 Task: Open Card Card0000000171 in Board Board0000000043 in Workspace WS0000000015 in Trello. Add Member Email0000000059 to Card Card0000000171 in Board Board0000000043 in Workspace WS0000000015 in Trello. Add Orange Label titled Label0000000171 to Card Card0000000171 in Board Board0000000043 in Workspace WS0000000015 in Trello. Add Checklist CL0000000171 to Card Card0000000171 in Board Board0000000043 in Workspace WS0000000015 in Trello. Add Dates with Start Date as Jun 01 2023 and Due Date as Jun 30 2023 to Card Card0000000171 in Board Board0000000043 in Workspace WS0000000015 in Trello
Action: Mouse moved to (353, 414)
Screenshot: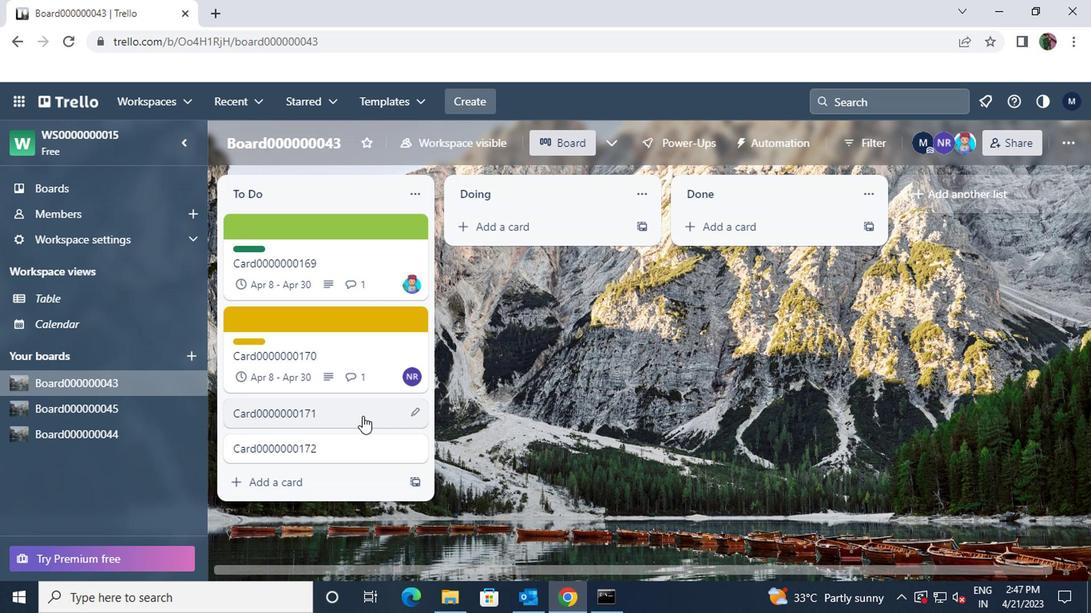 
Action: Mouse pressed left at (353, 414)
Screenshot: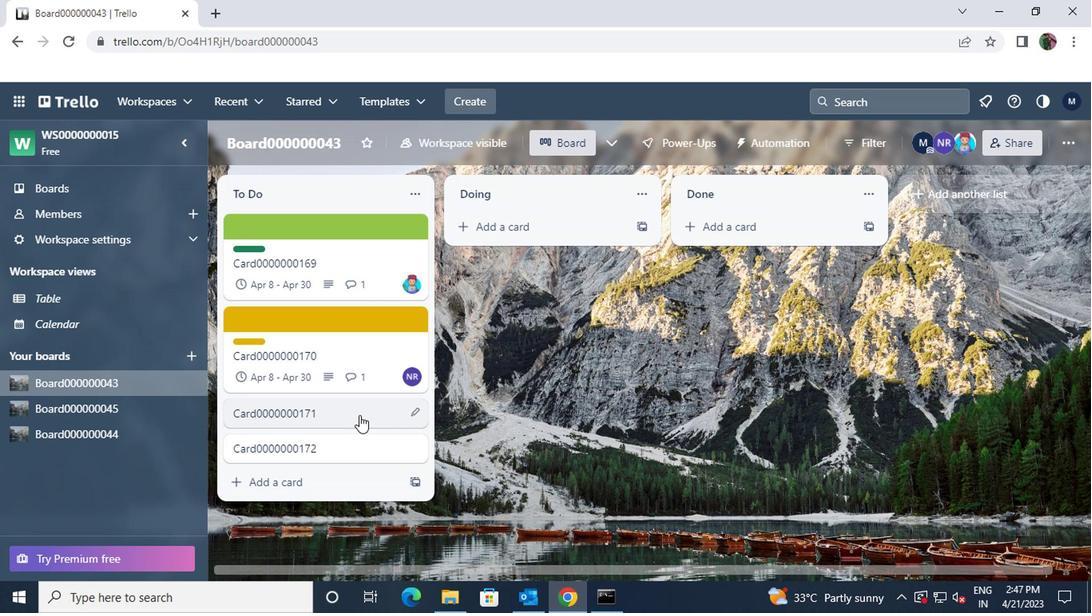 
Action: Mouse moved to (713, 236)
Screenshot: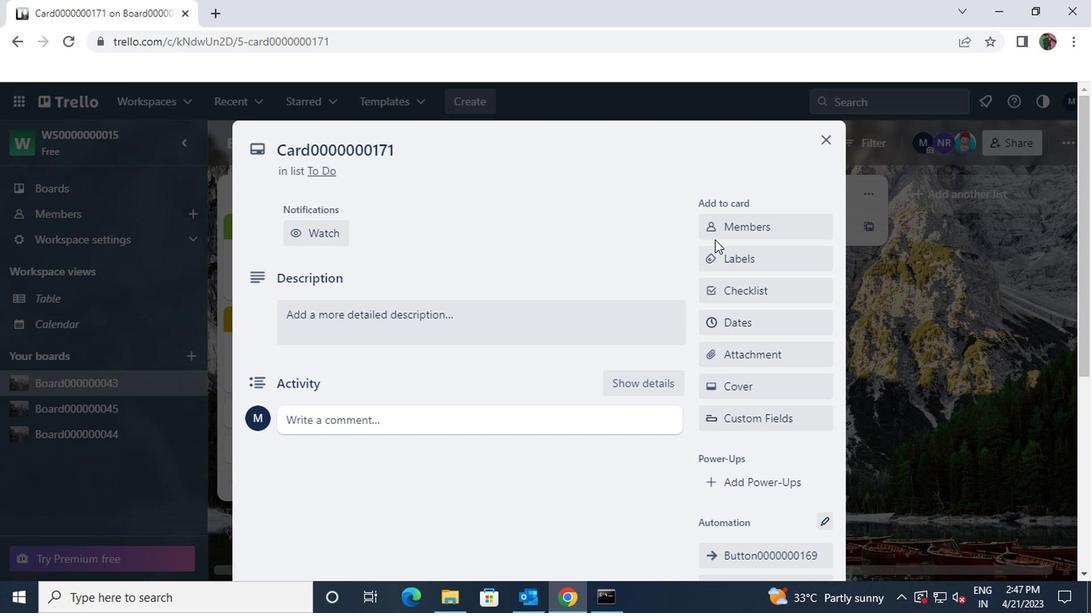 
Action: Mouse pressed left at (713, 236)
Screenshot: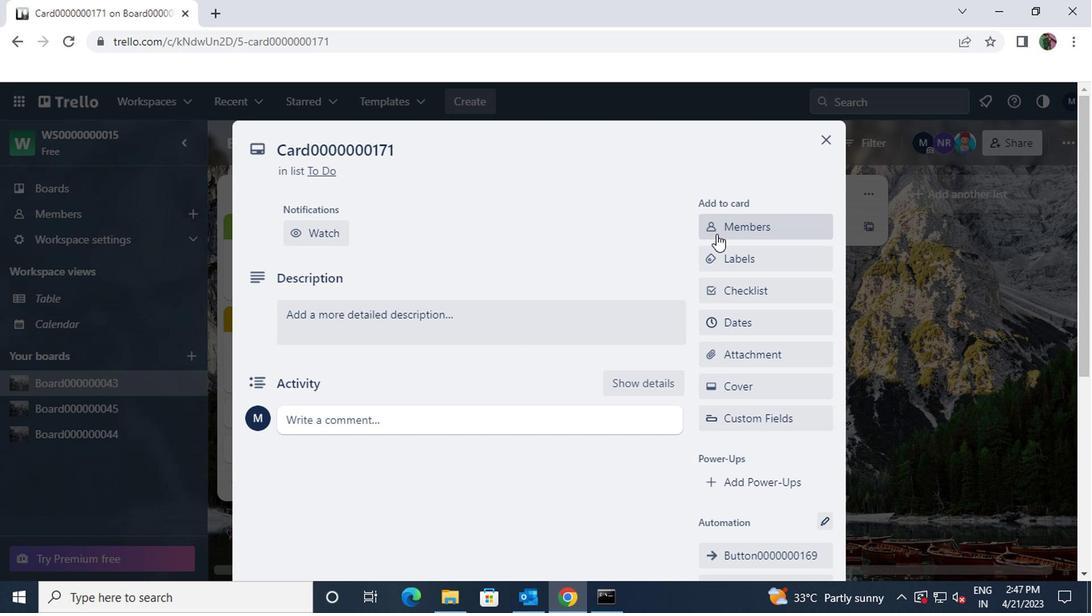
Action: Key pressed ayush98111<Key.shift>@GMAIL.COM
Screenshot: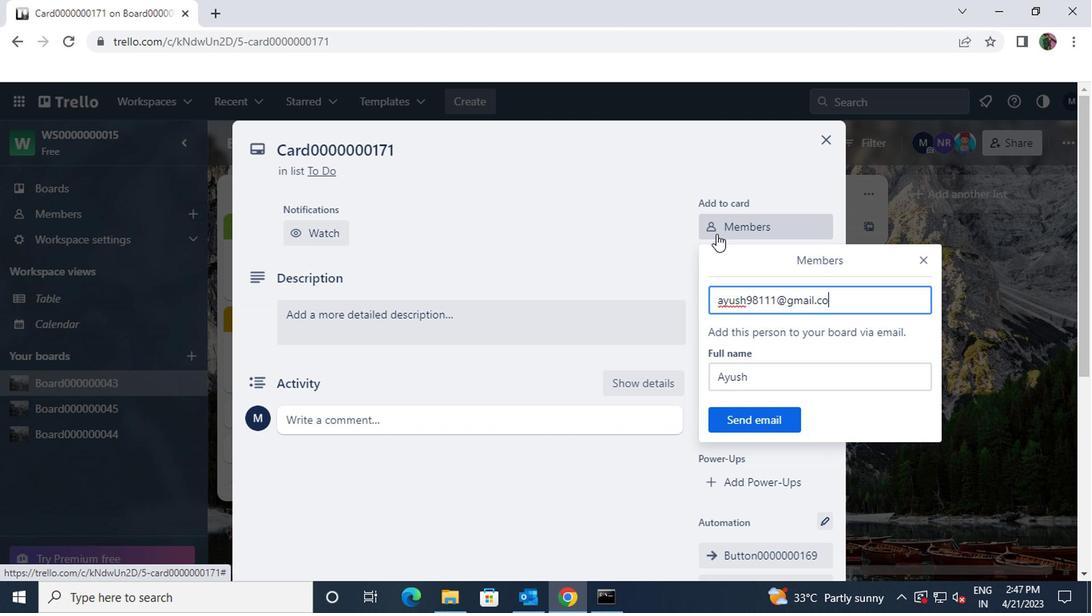 
Action: Mouse moved to (756, 418)
Screenshot: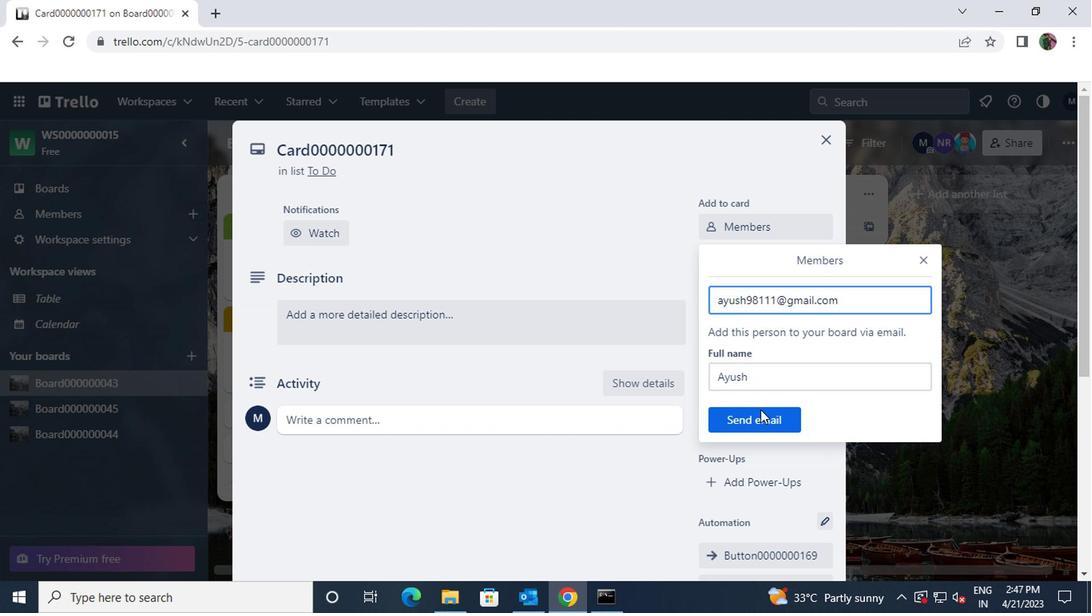 
Action: Mouse pressed left at (756, 418)
Screenshot: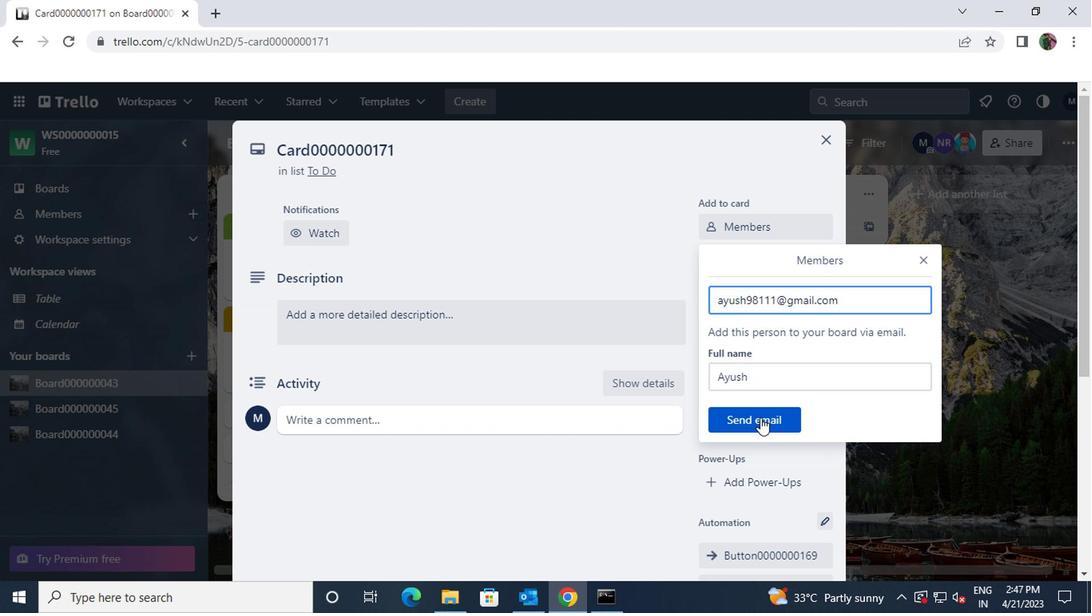 
Action: Mouse moved to (743, 271)
Screenshot: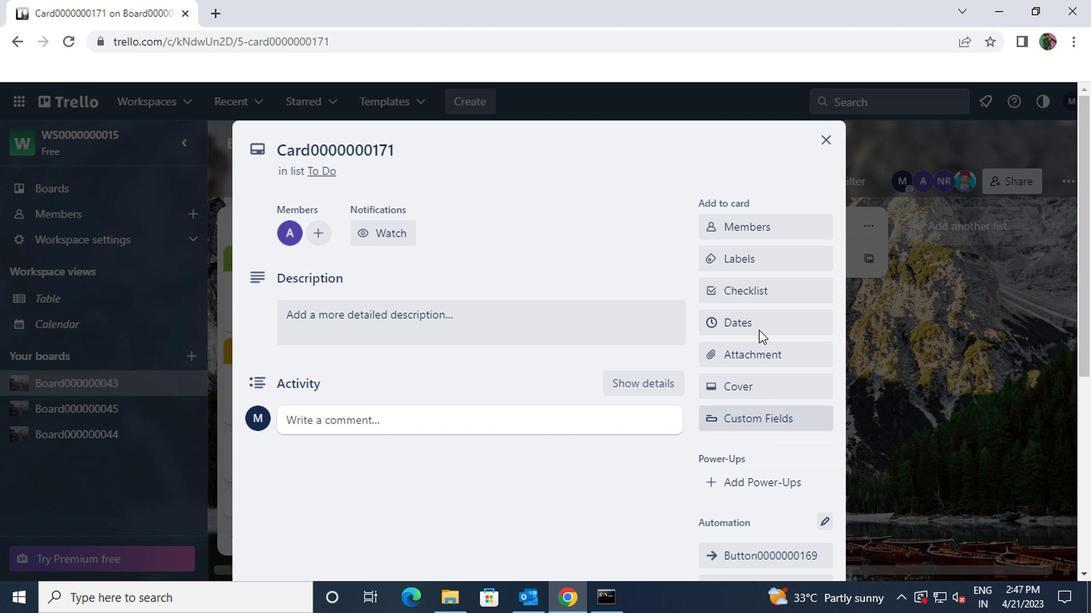 
Action: Mouse pressed left at (743, 271)
Screenshot: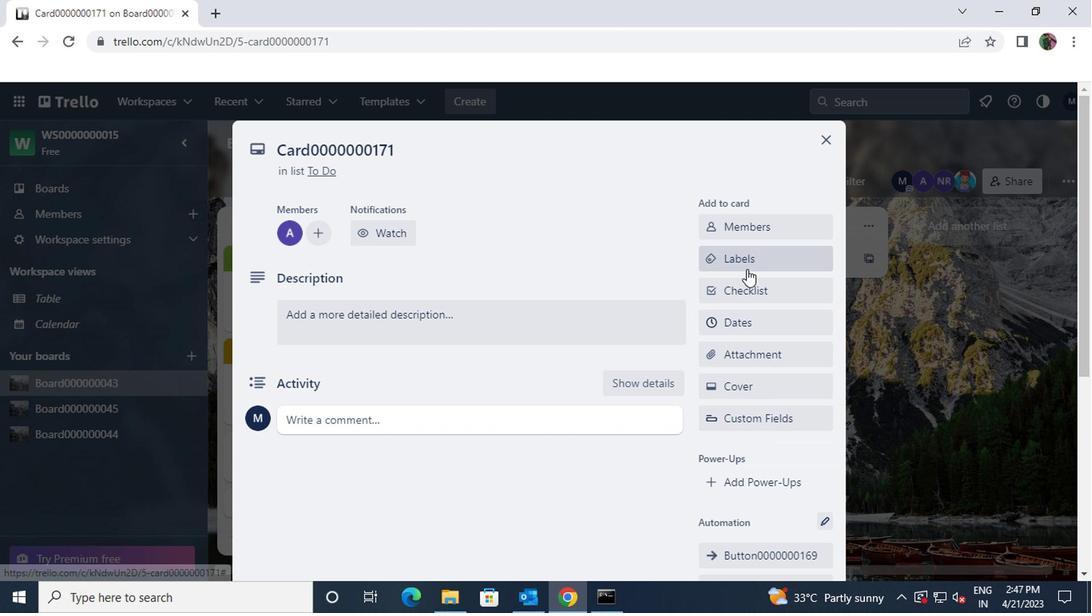 
Action: Mouse moved to (787, 475)
Screenshot: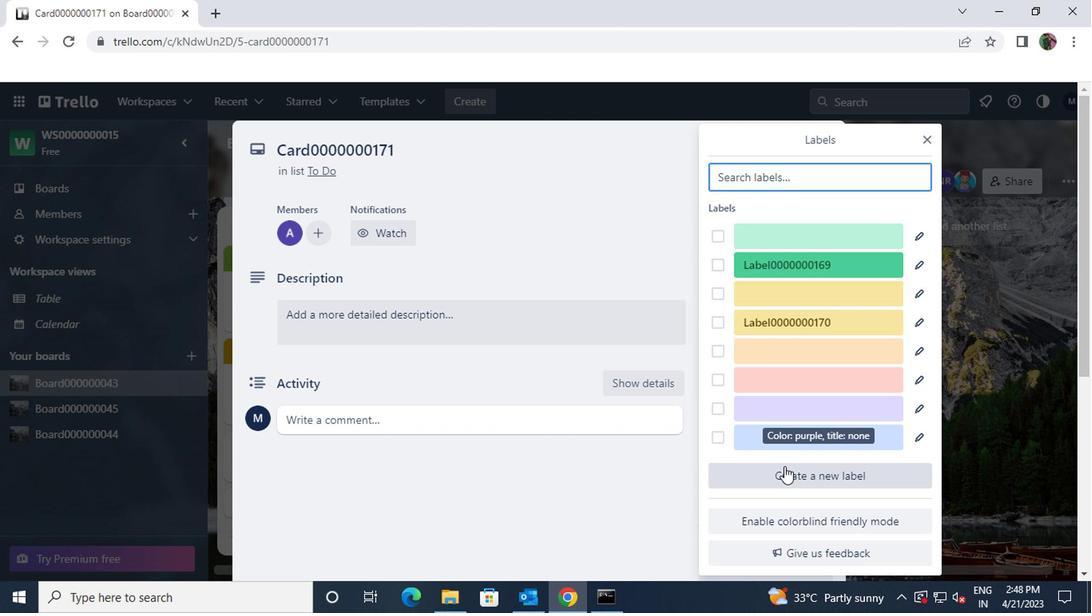 
Action: Mouse pressed left at (787, 475)
Screenshot: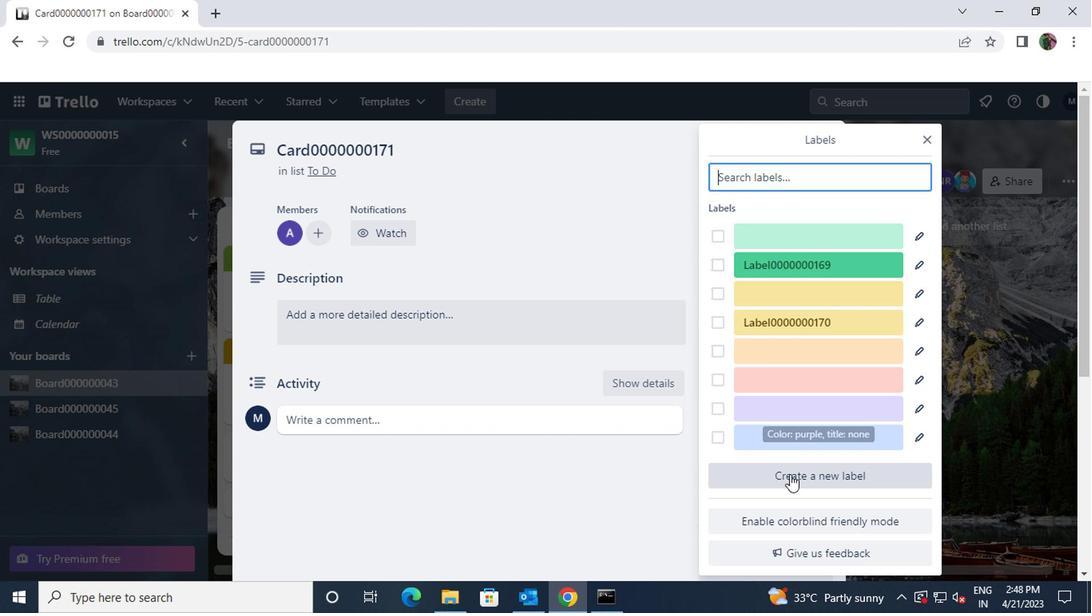 
Action: Mouse moved to (736, 282)
Screenshot: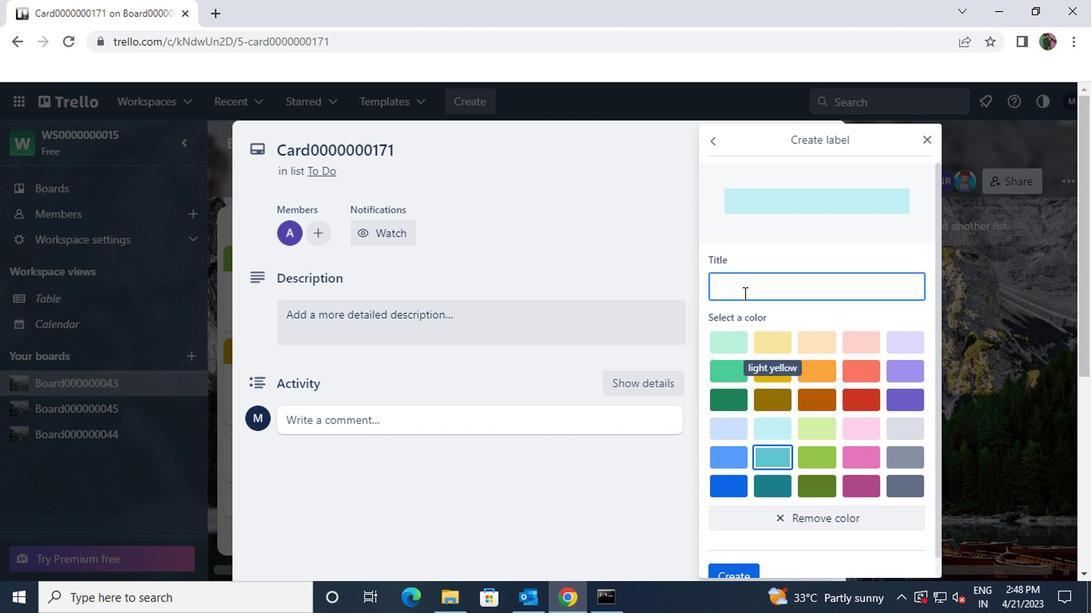 
Action: Mouse pressed left at (736, 282)
Screenshot: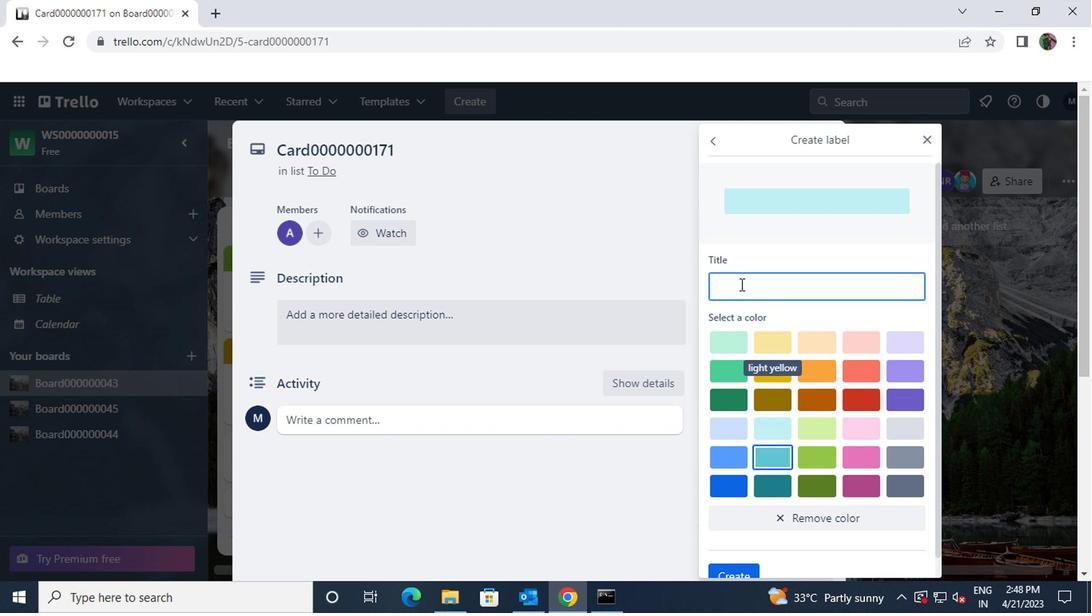 
Action: Key pressed <Key.shift>LABEL0000000171
Screenshot: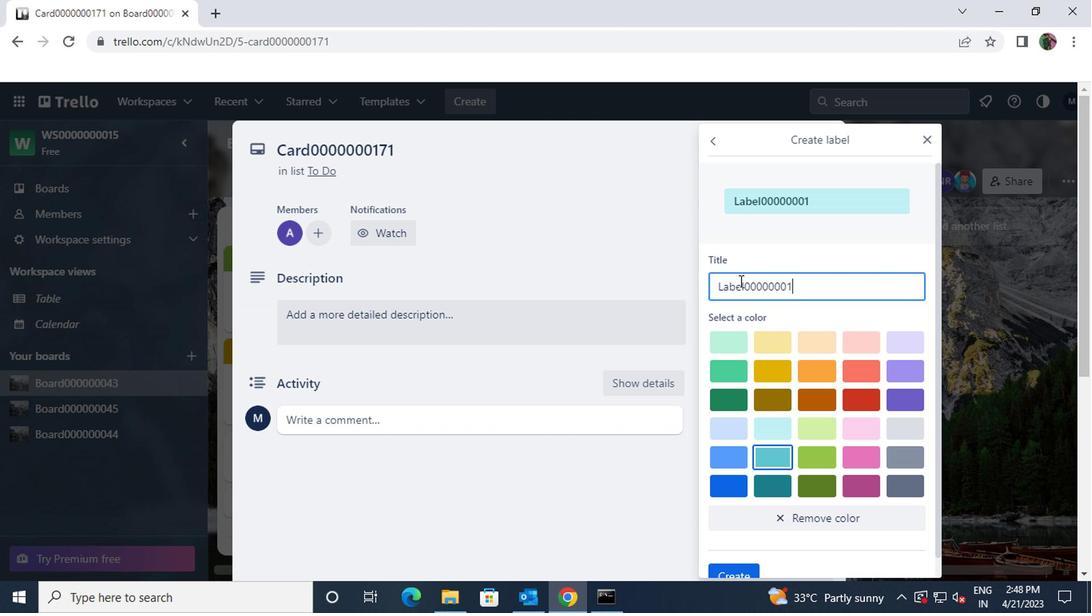 
Action: Mouse moved to (801, 371)
Screenshot: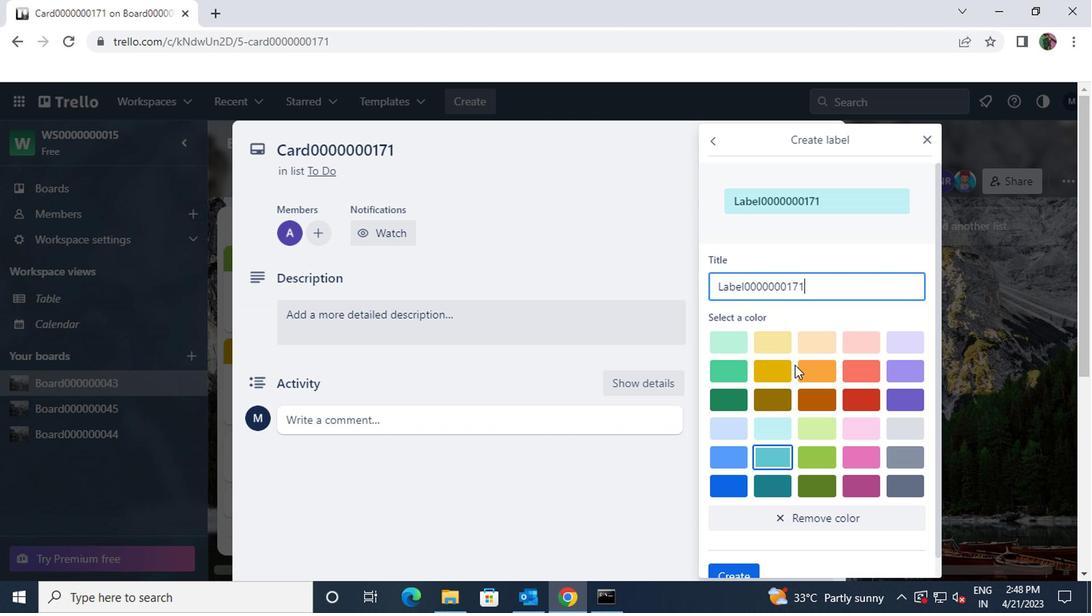 
Action: Mouse pressed left at (801, 371)
Screenshot: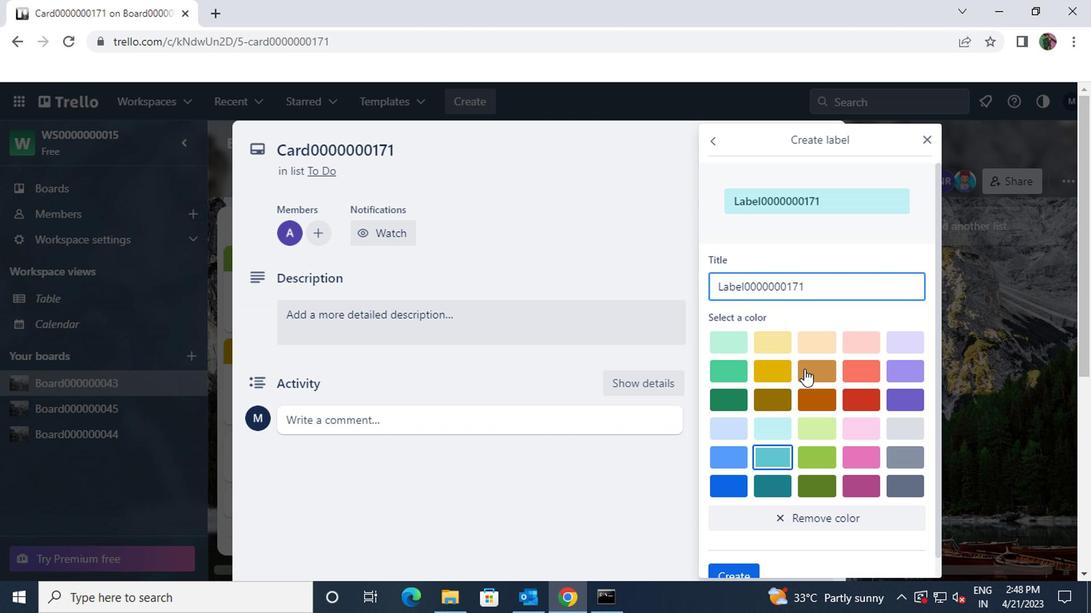 
Action: Mouse scrolled (801, 370) with delta (0, 0)
Screenshot: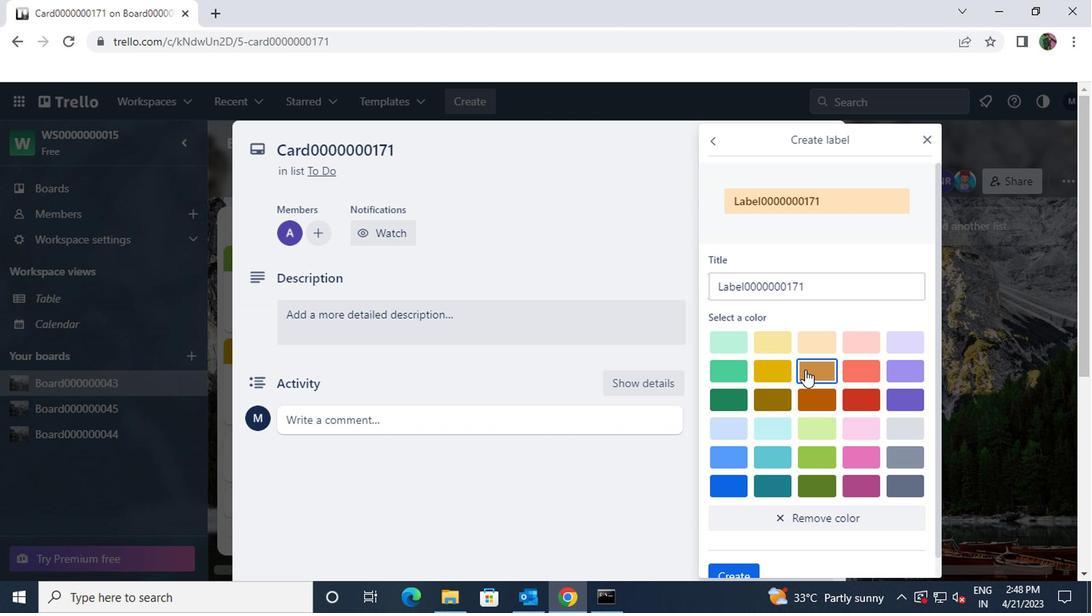 
Action: Mouse scrolled (801, 370) with delta (0, 0)
Screenshot: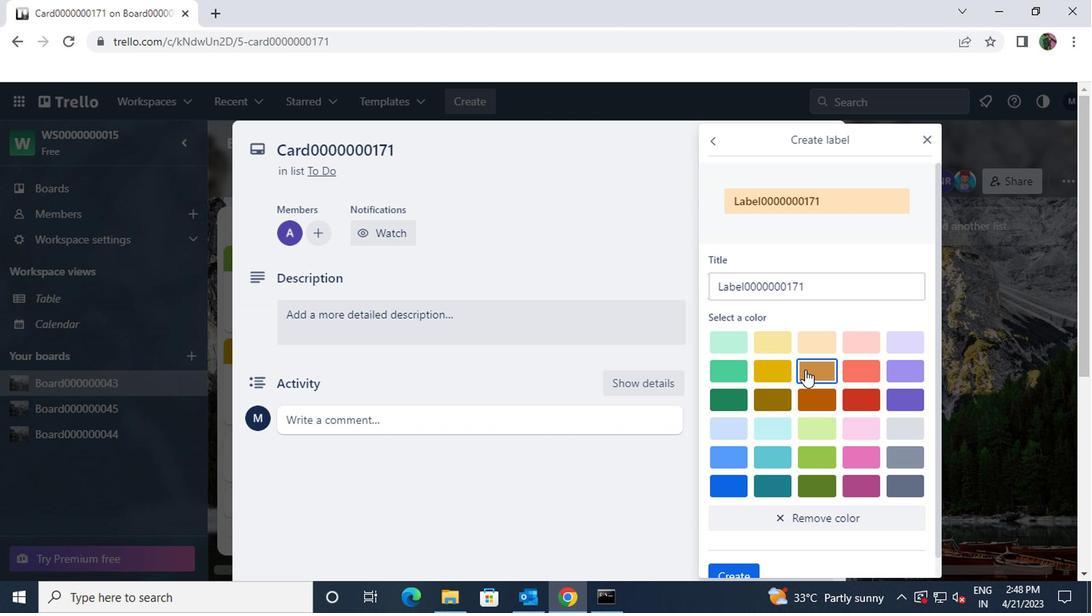 
Action: Mouse scrolled (801, 370) with delta (0, 0)
Screenshot: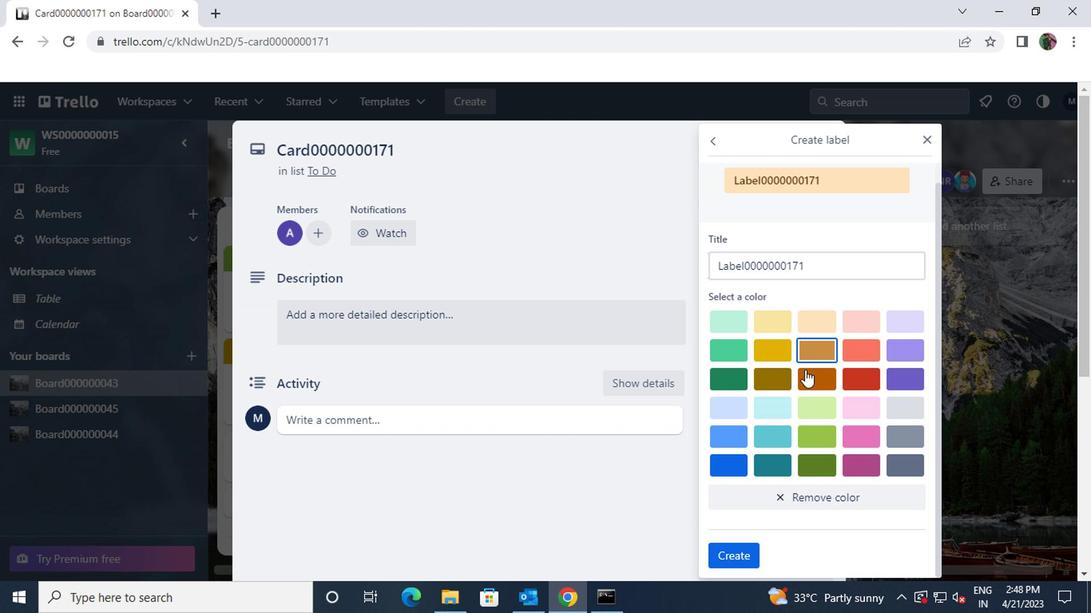 
Action: Mouse scrolled (801, 370) with delta (0, 0)
Screenshot: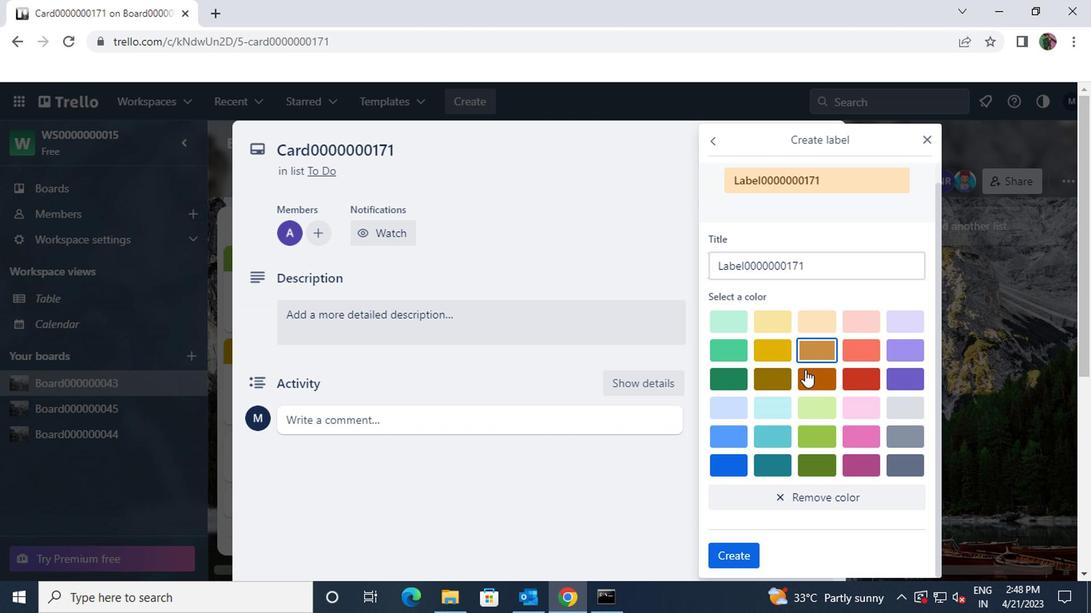 
Action: Mouse moved to (743, 551)
Screenshot: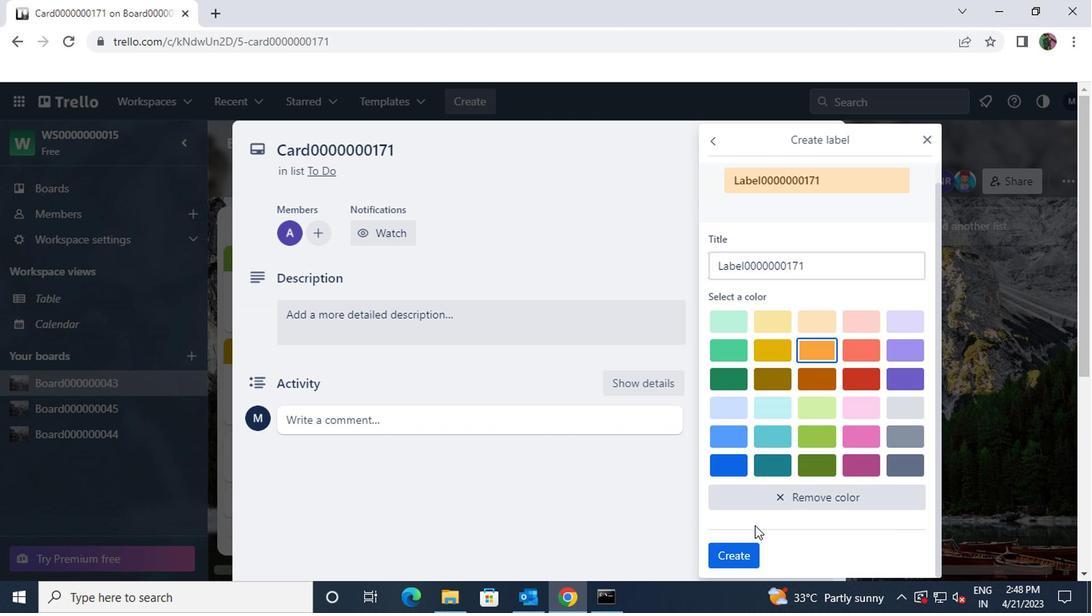 
Action: Mouse pressed left at (743, 551)
Screenshot: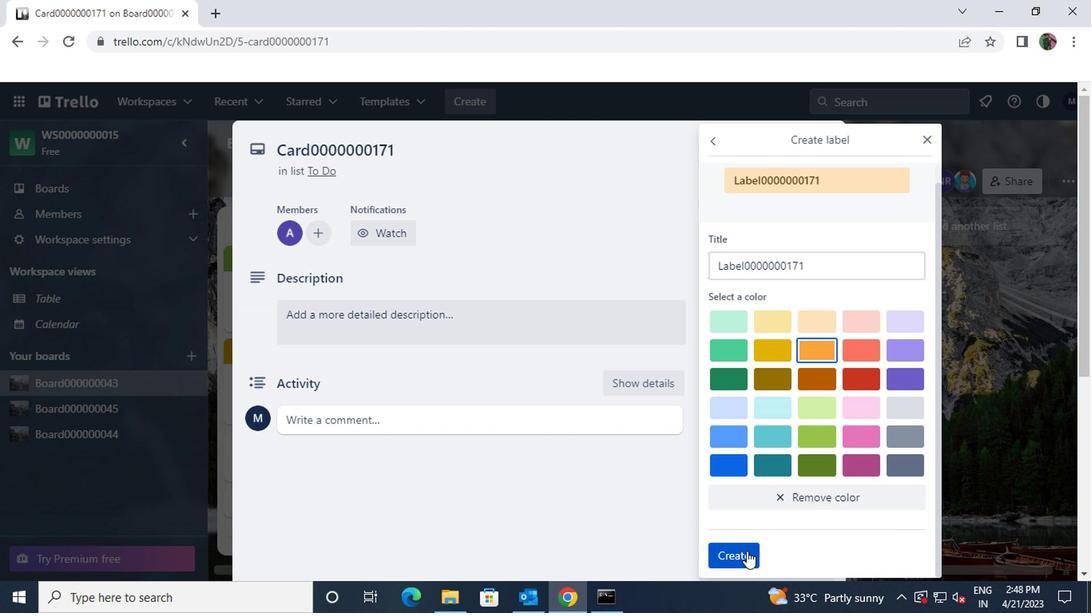 
Action: Mouse moved to (919, 141)
Screenshot: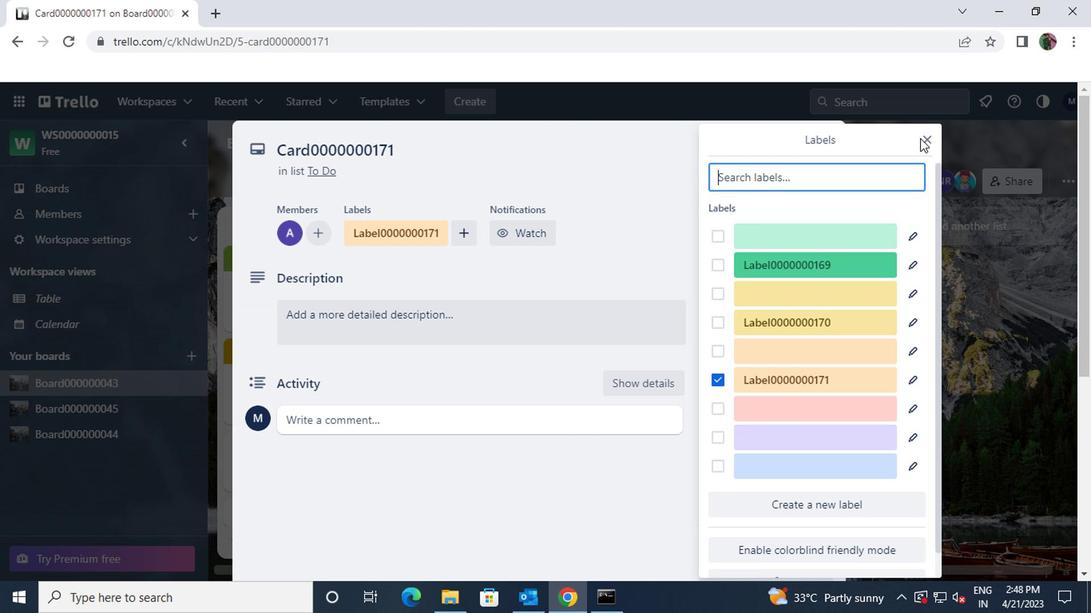 
Action: Mouse pressed left at (919, 141)
Screenshot: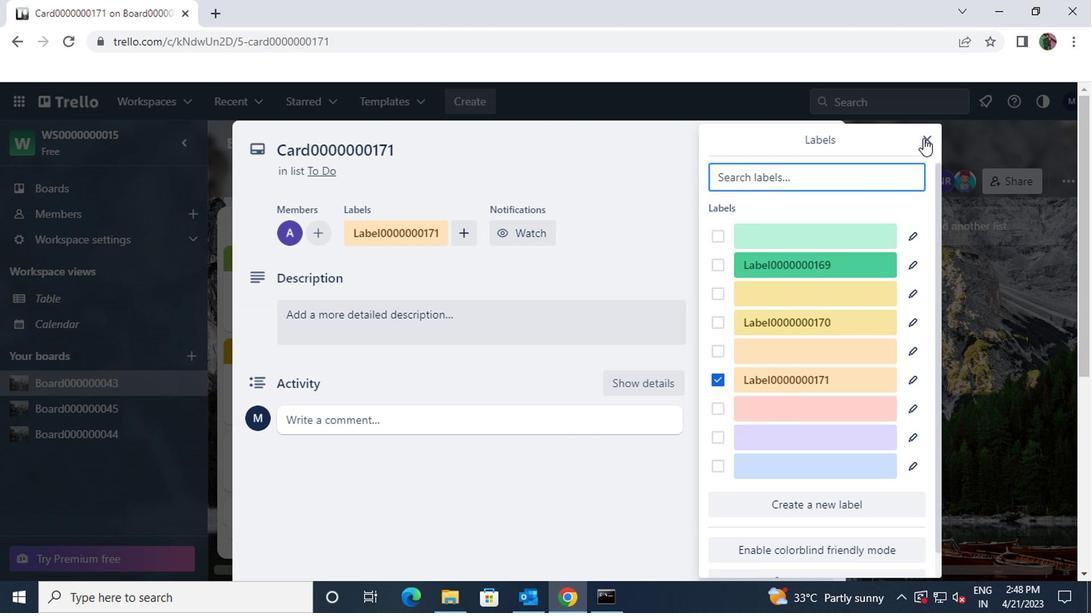 
Action: Mouse moved to (786, 286)
Screenshot: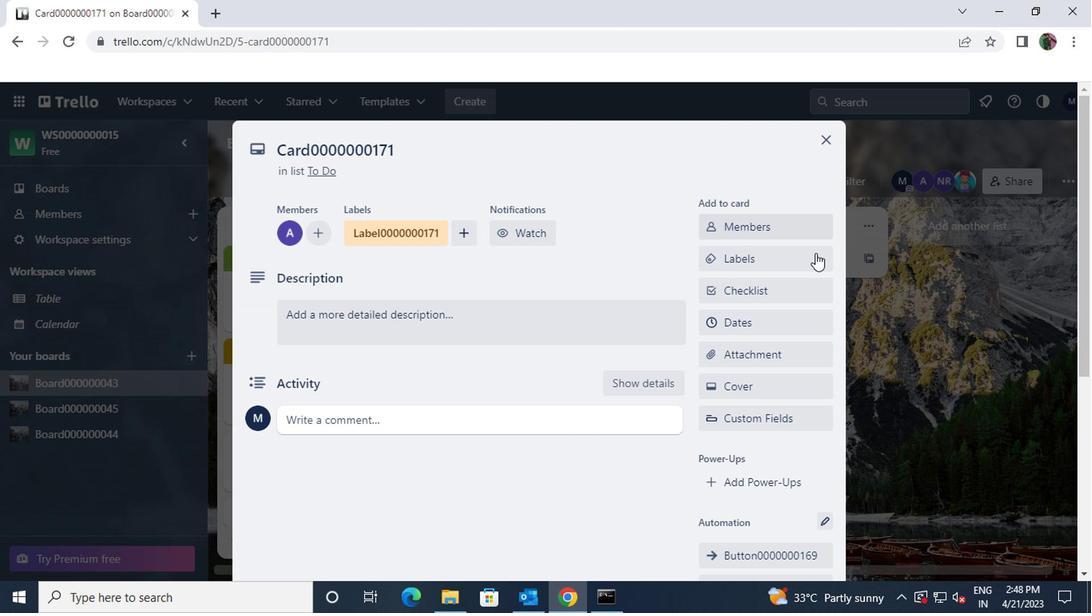 
Action: Mouse pressed left at (786, 286)
Screenshot: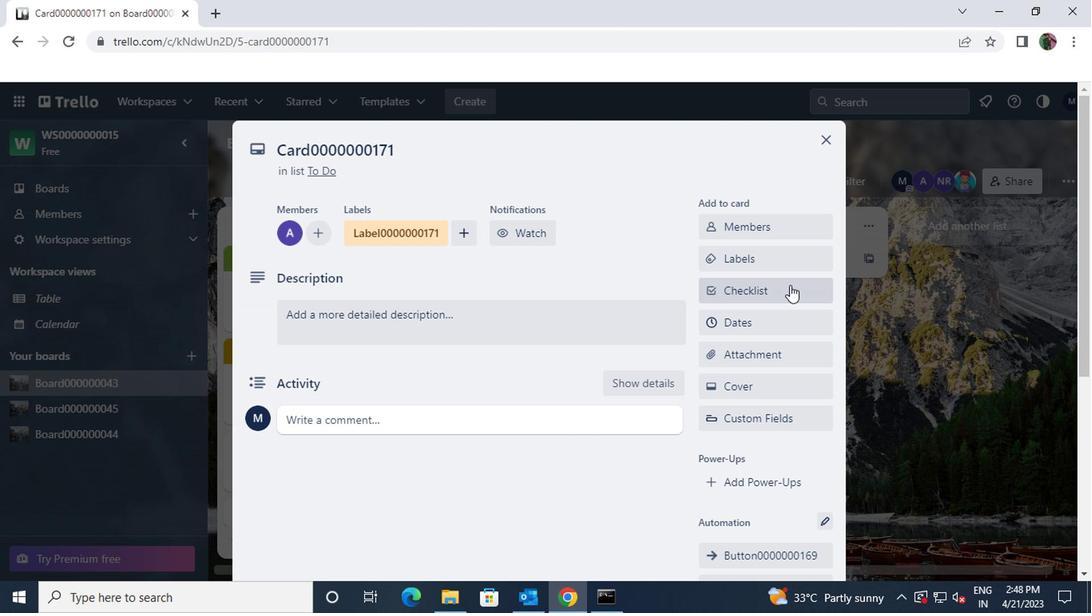 
Action: Key pressed <Key.shift>CL0000000171
Screenshot: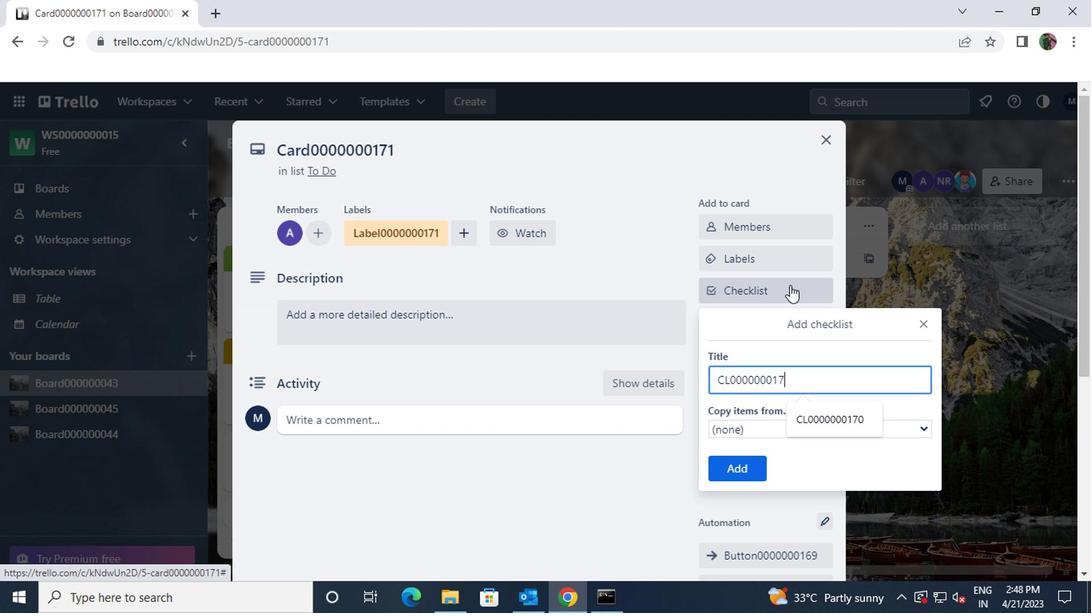 
Action: Mouse moved to (744, 463)
Screenshot: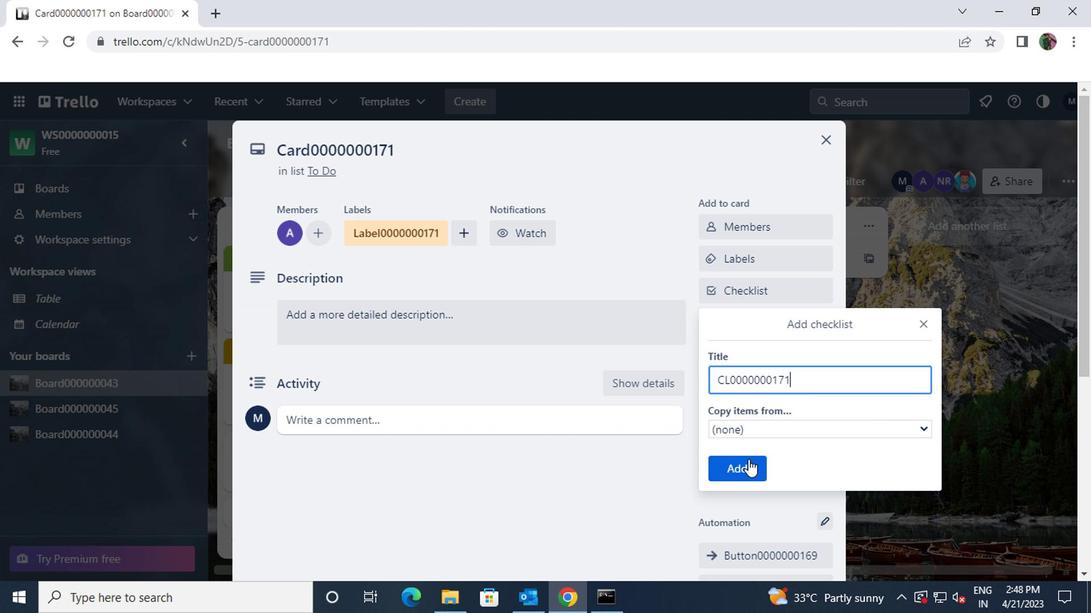
Action: Mouse pressed left at (744, 463)
Screenshot: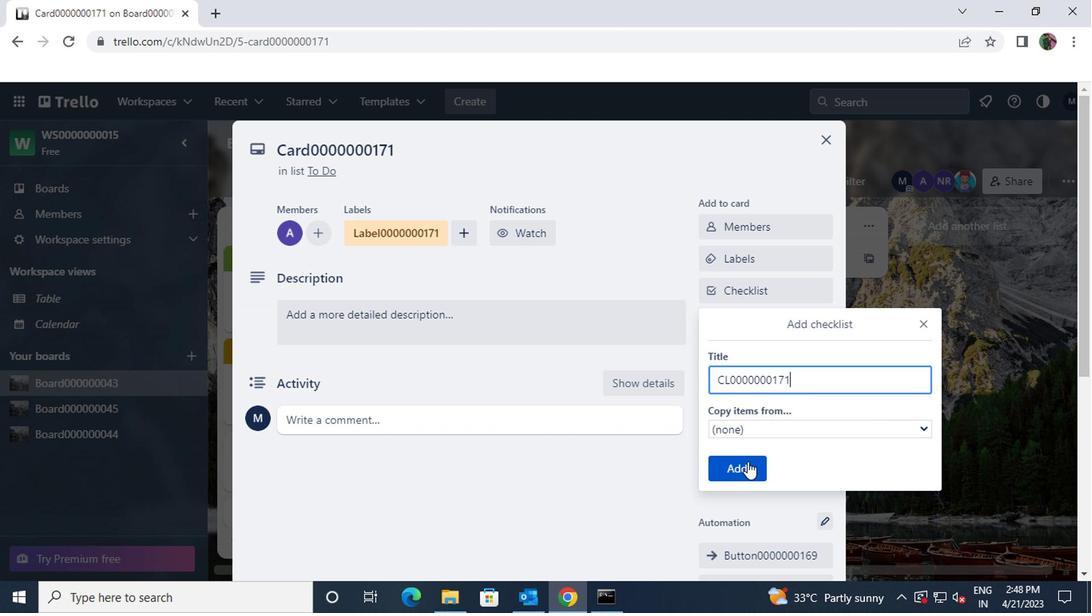 
Action: Mouse moved to (734, 318)
Screenshot: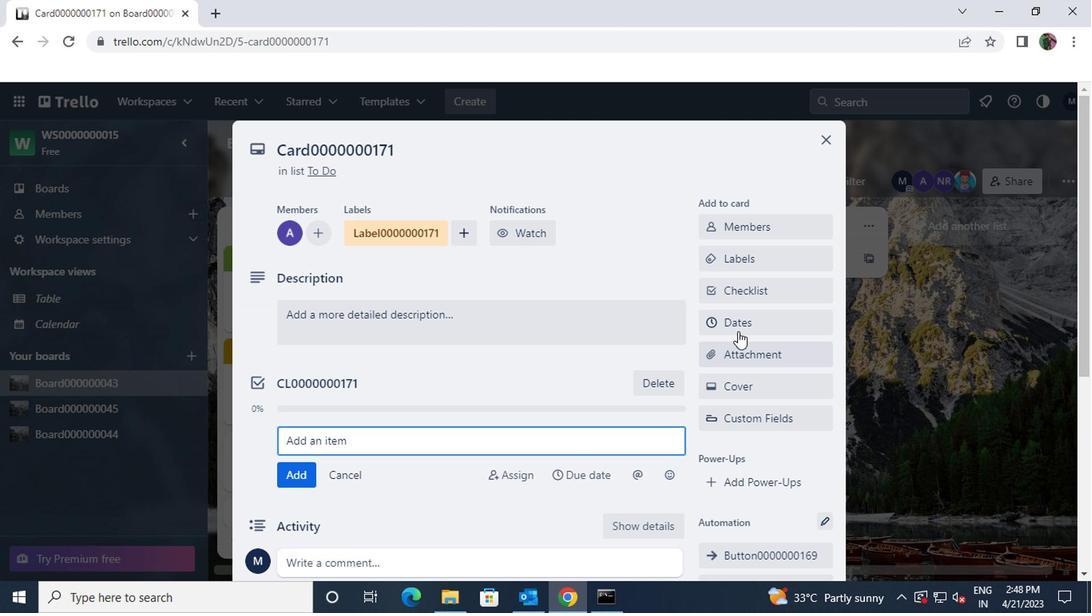 
Action: Mouse pressed left at (734, 318)
Screenshot: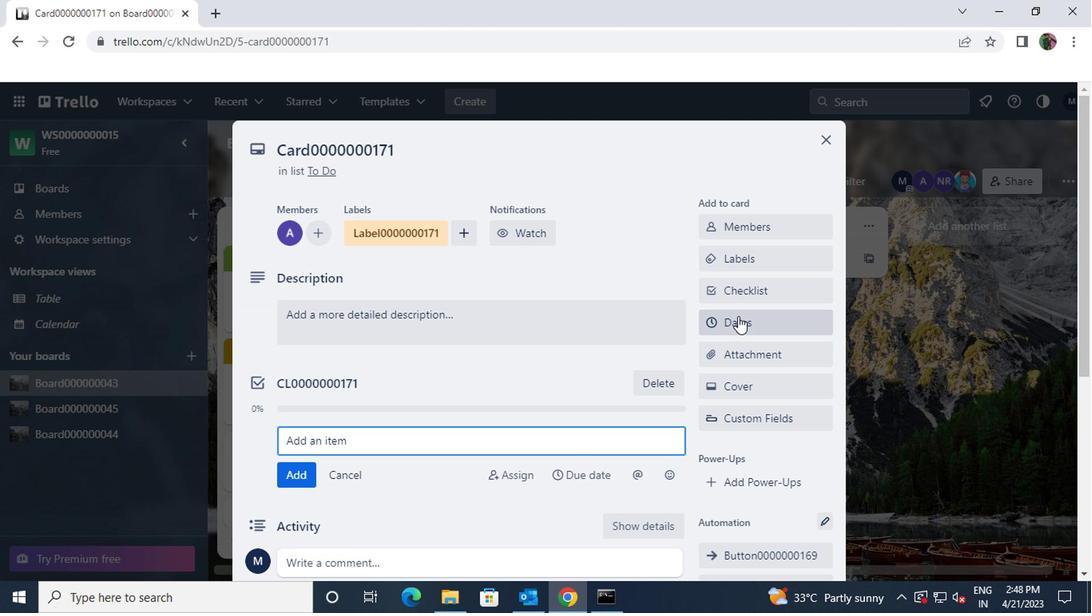 
Action: Mouse moved to (714, 426)
Screenshot: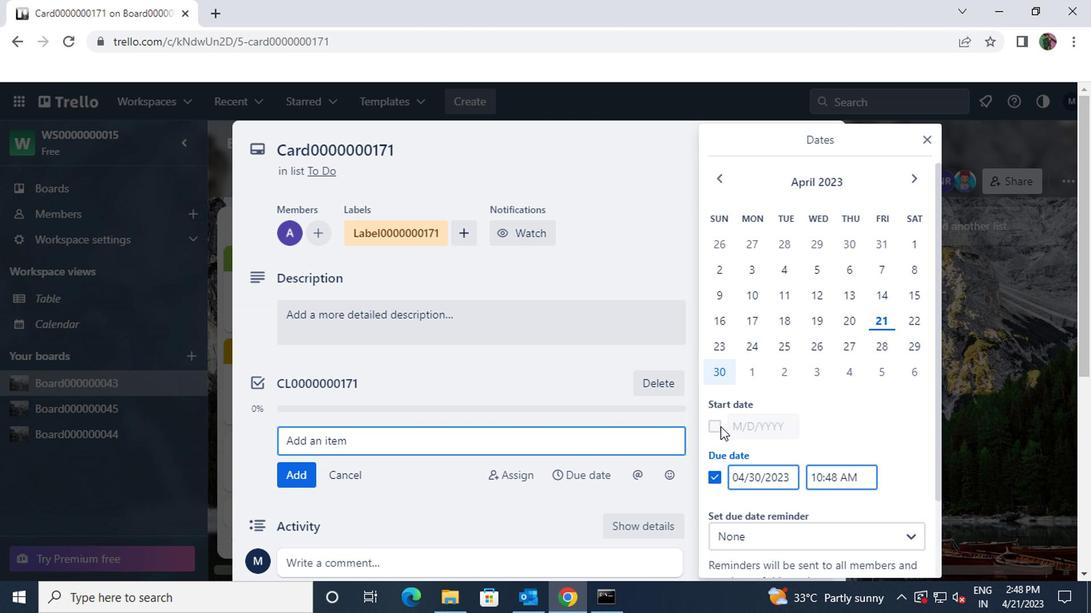 
Action: Mouse pressed left at (714, 426)
Screenshot: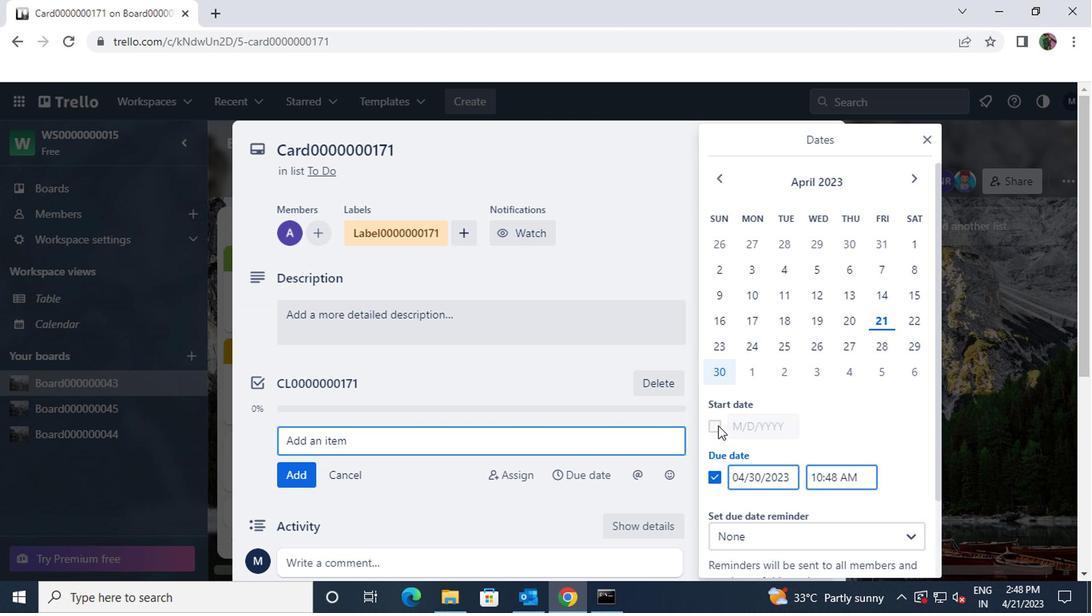 
Action: Mouse moved to (904, 175)
Screenshot: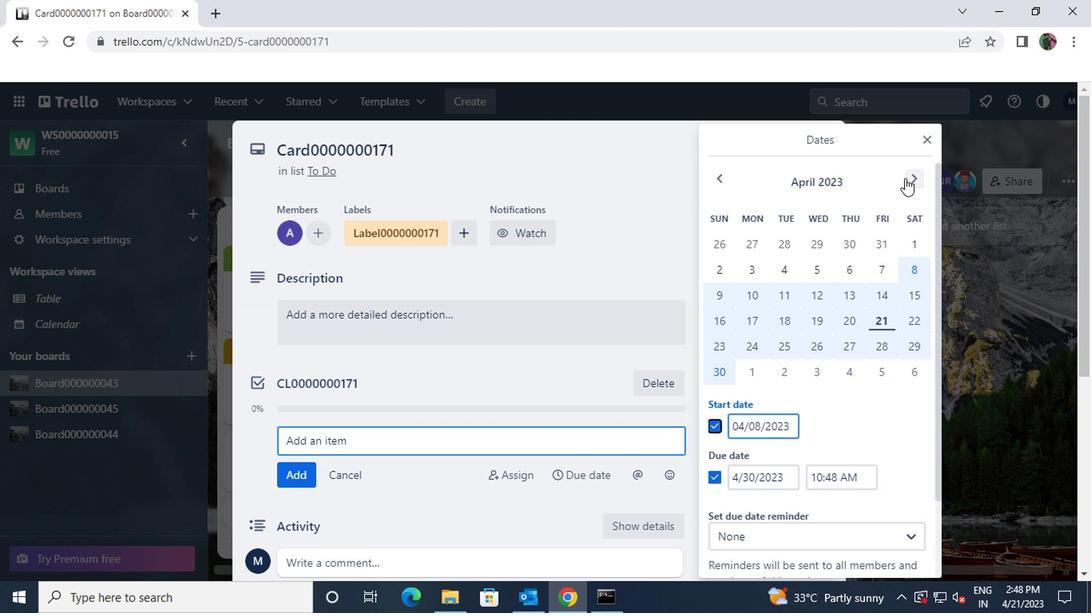 
Action: Mouse pressed left at (904, 175)
Screenshot: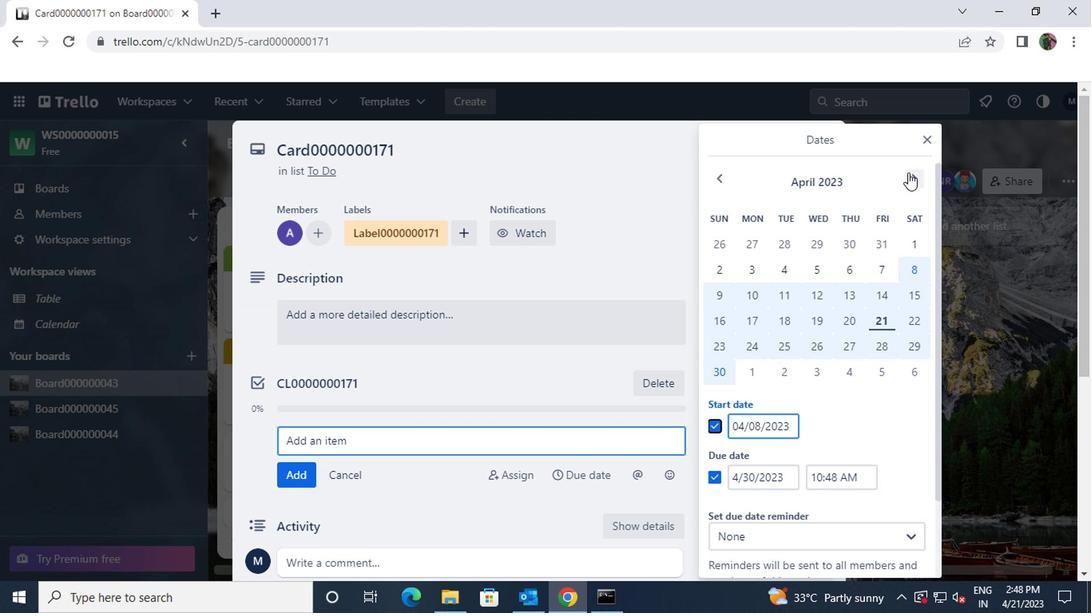 
Action: Mouse pressed left at (904, 175)
Screenshot: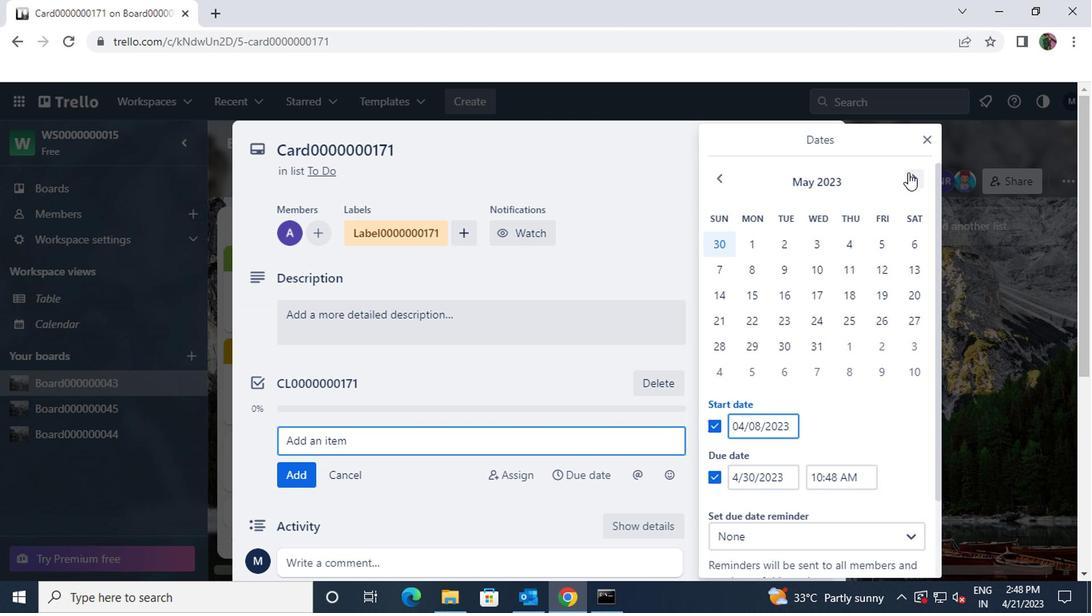 
Action: Mouse moved to (854, 243)
Screenshot: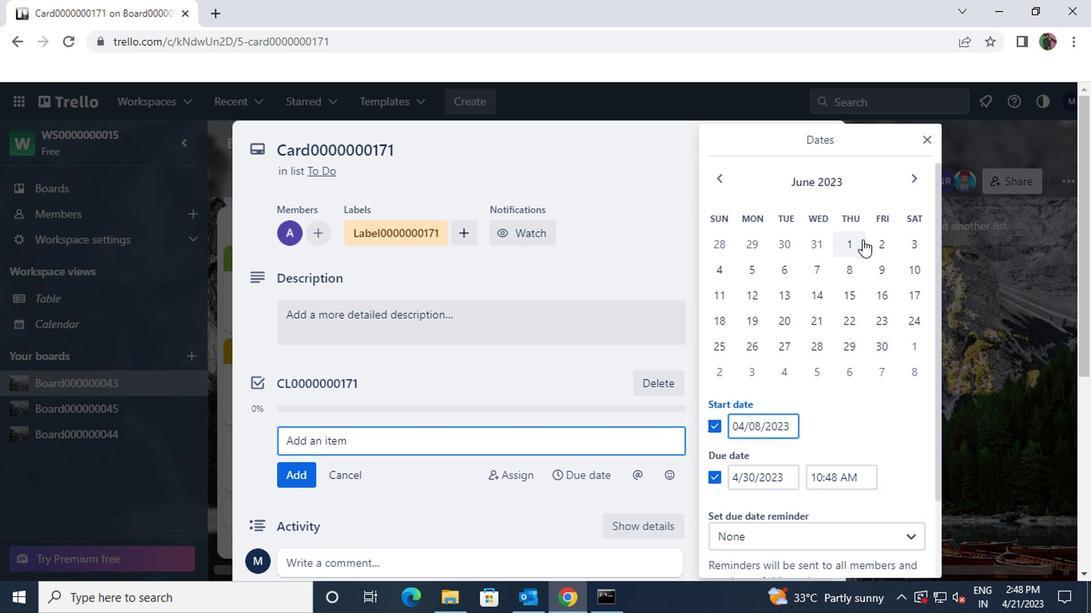 
Action: Mouse pressed left at (854, 243)
Screenshot: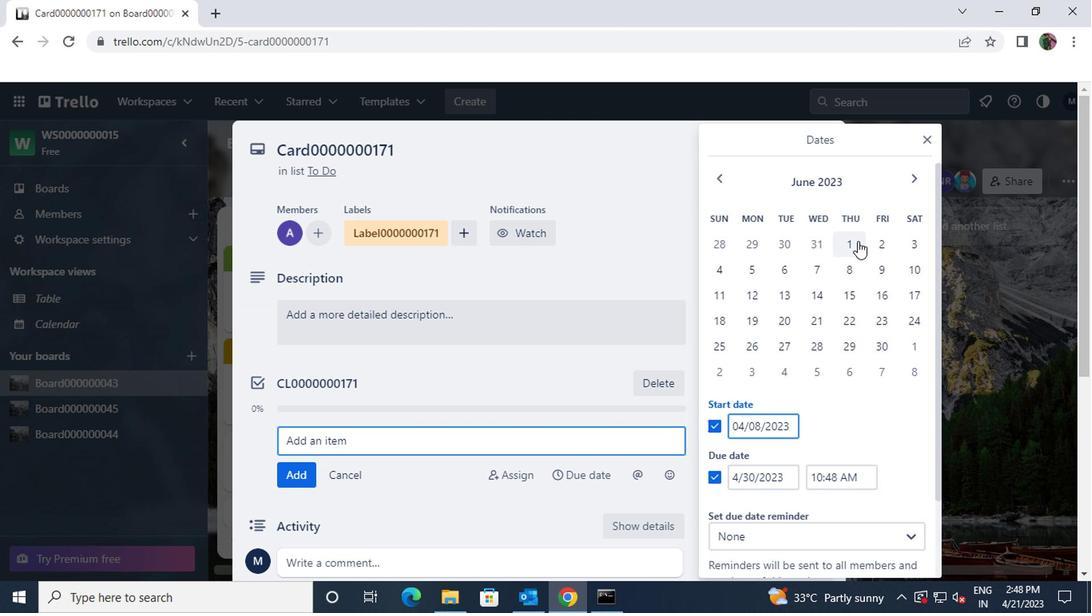 
Action: Mouse moved to (881, 343)
Screenshot: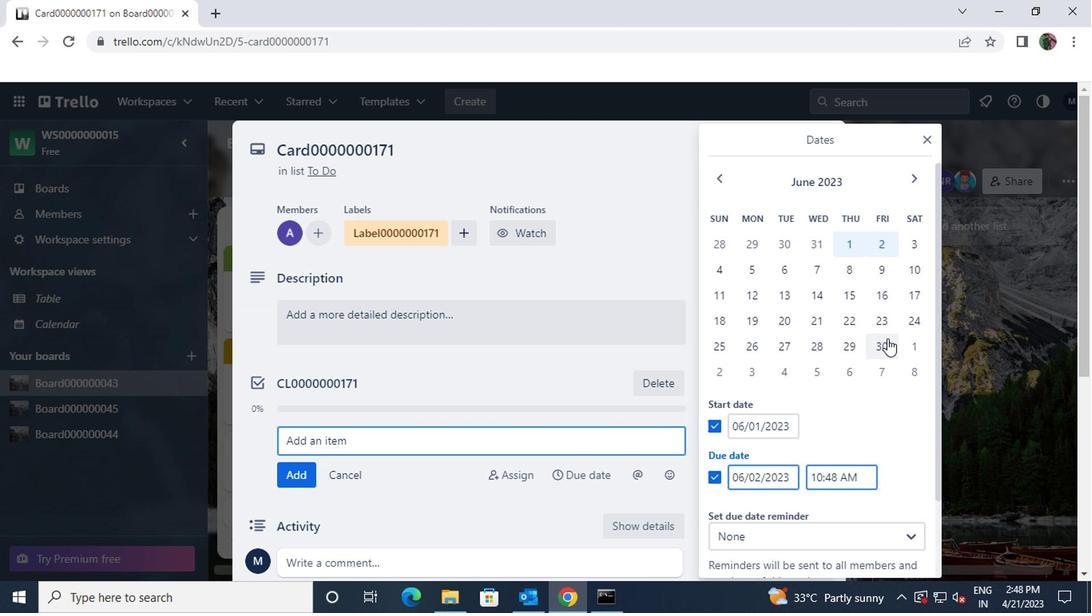 
Action: Mouse pressed left at (881, 343)
Screenshot: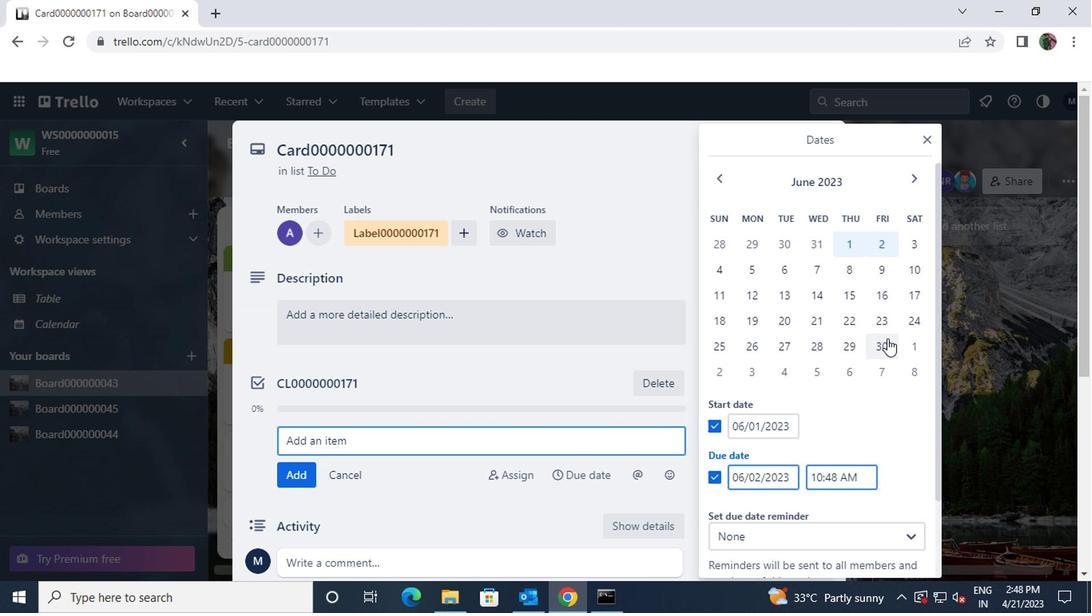 
Action: Mouse scrolled (881, 342) with delta (0, 0)
Screenshot: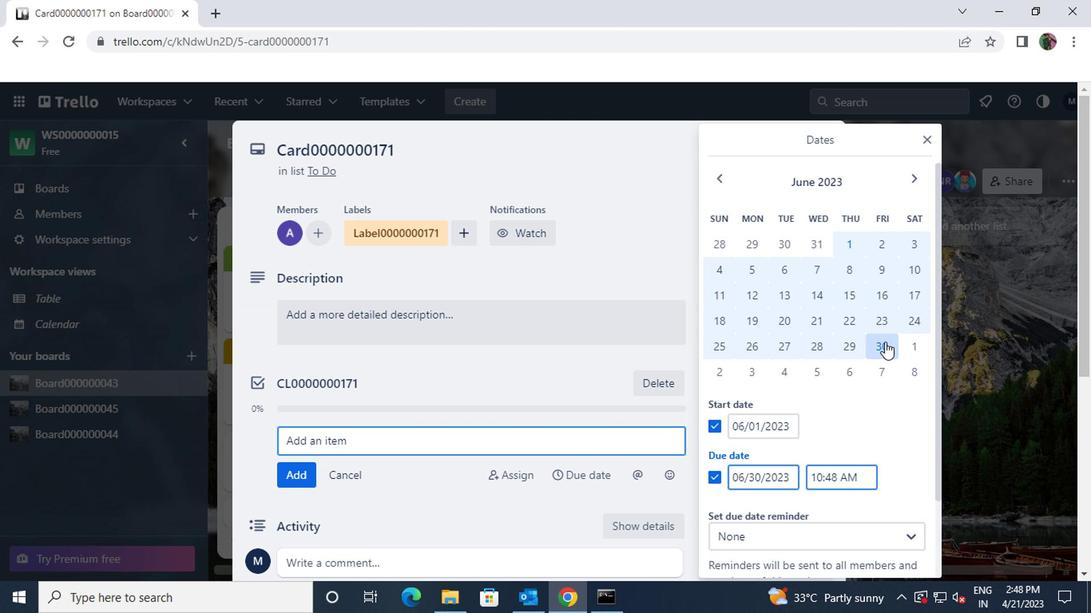 
Action: Mouse scrolled (881, 342) with delta (0, 0)
Screenshot: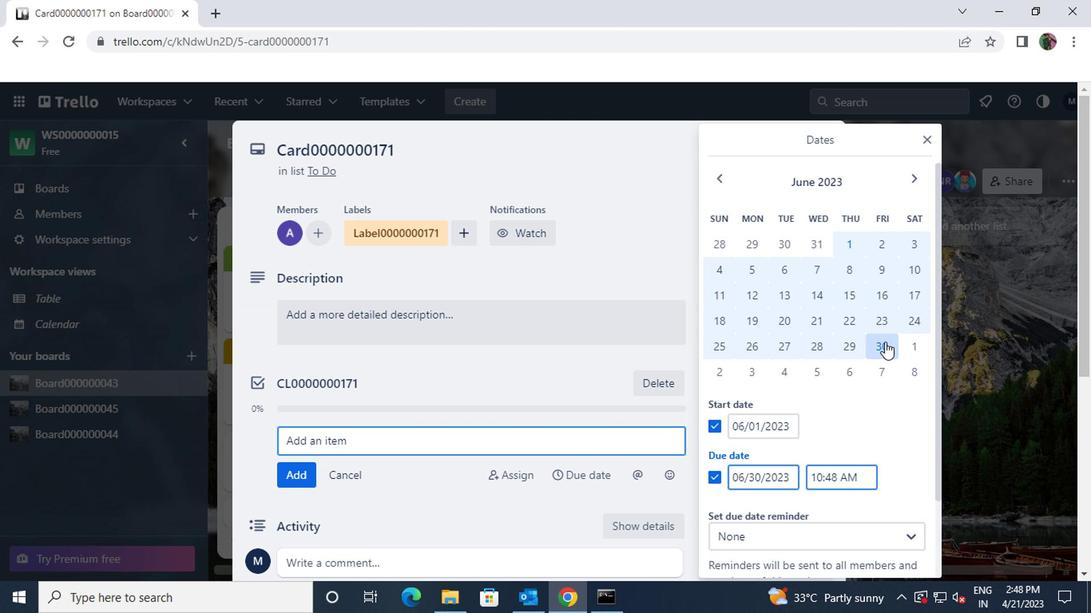 
Action: Mouse scrolled (881, 342) with delta (0, 0)
Screenshot: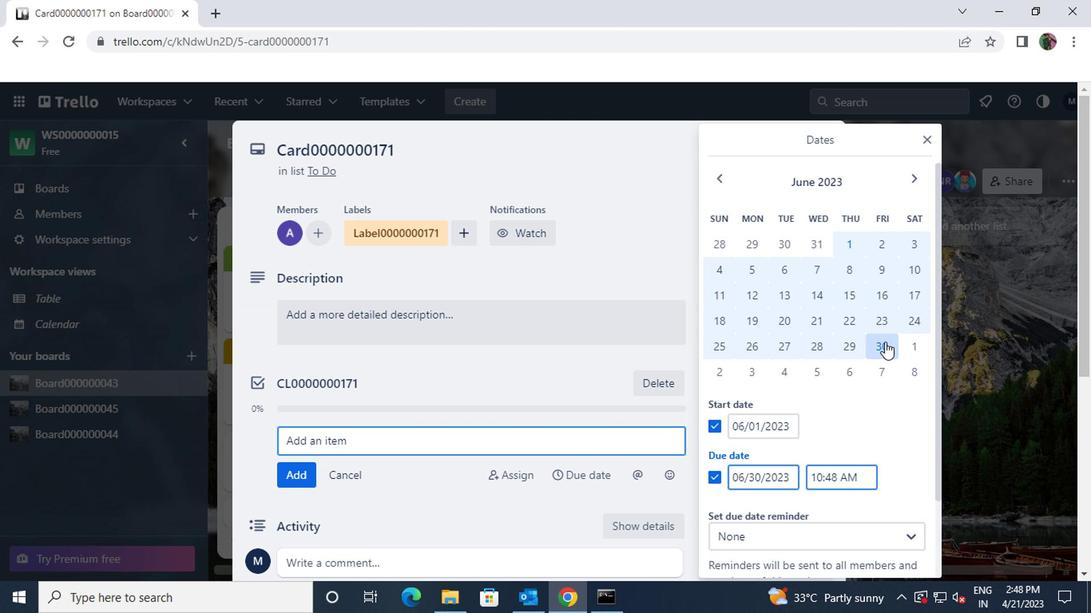 
Action: Mouse scrolled (881, 342) with delta (0, 0)
Screenshot: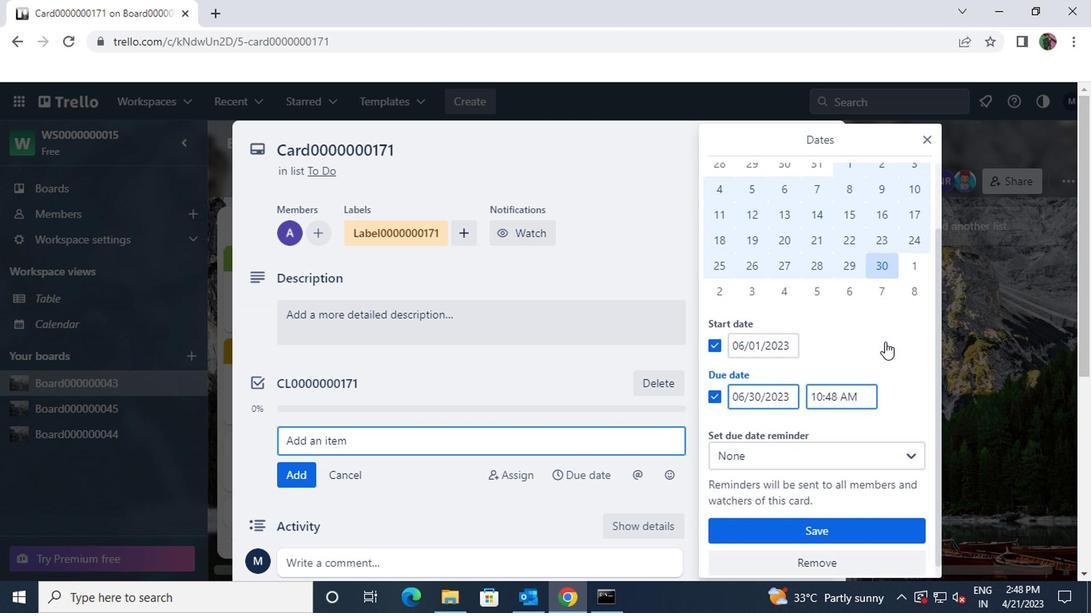 
Action: Mouse moved to (847, 512)
Screenshot: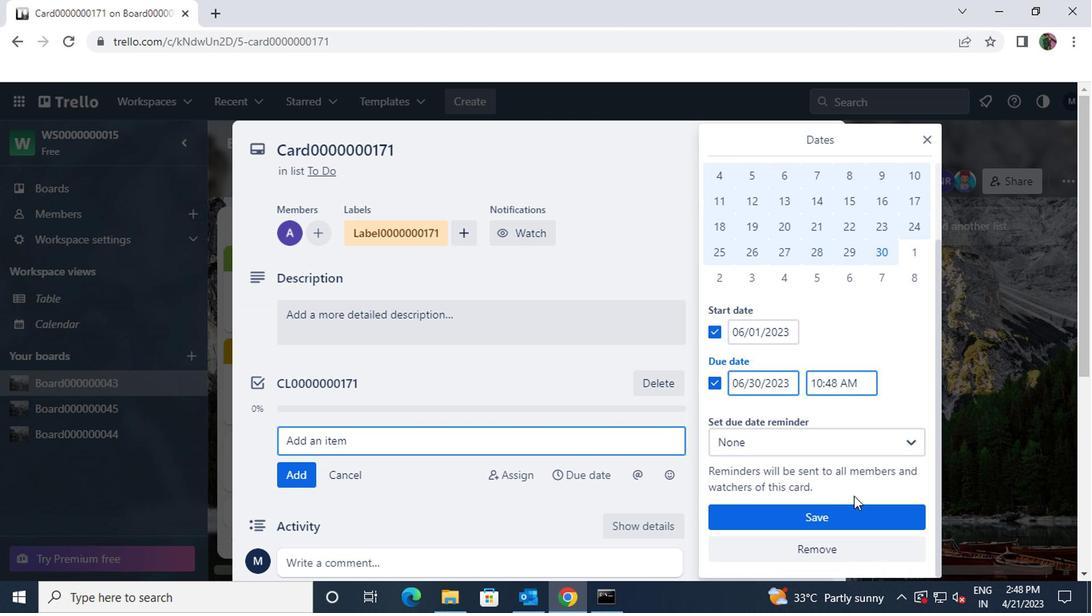 
Action: Mouse pressed left at (847, 512)
Screenshot: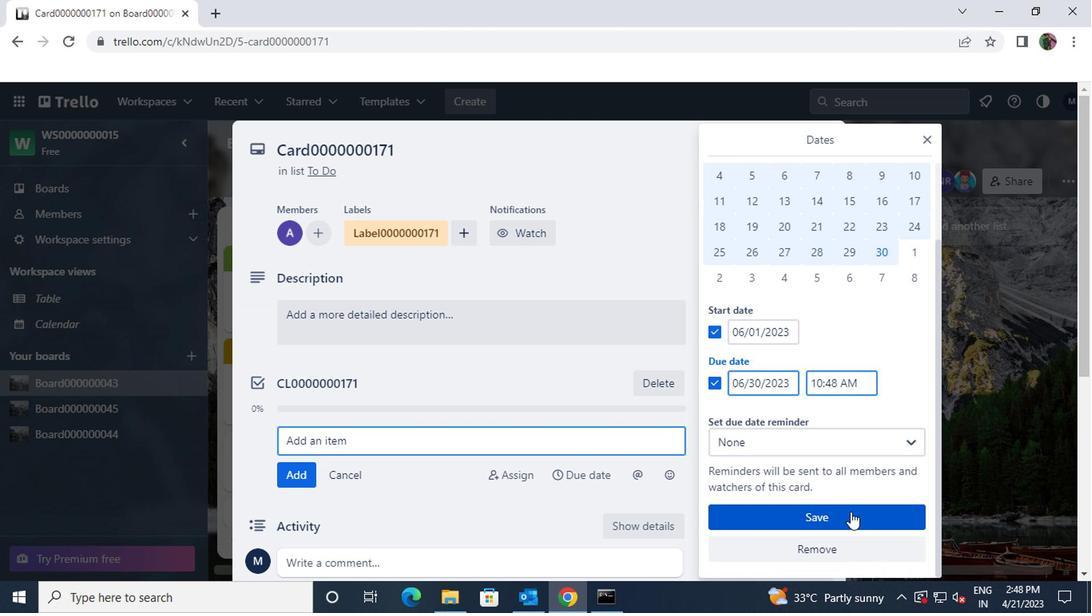 
Action: Mouse moved to (847, 514)
Screenshot: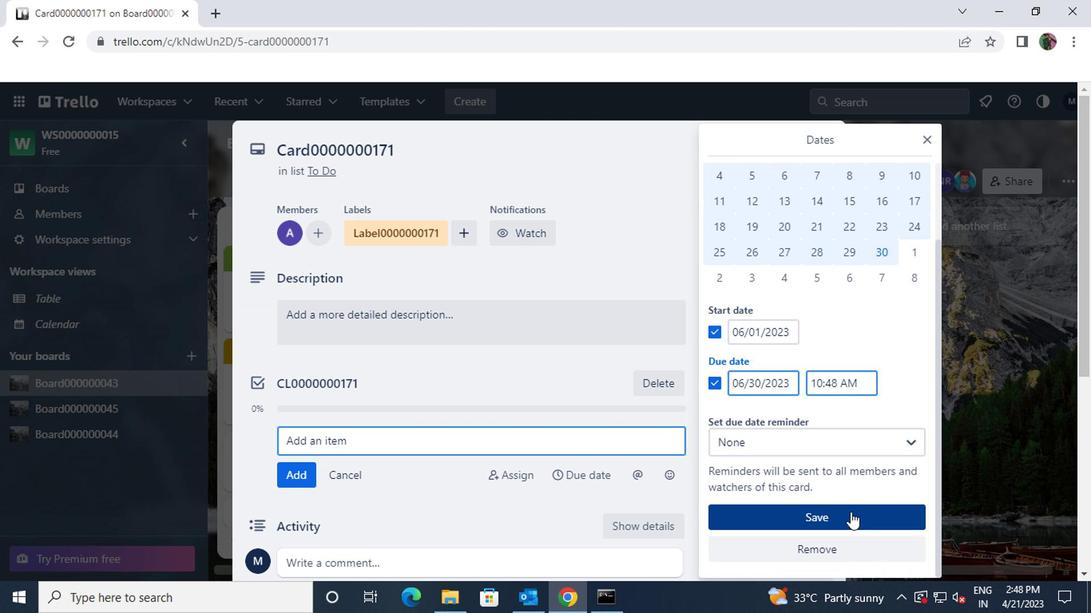 
